 Task: Add Belgioioso Shredded Four Cheese Cup to the cart.
Action: Mouse moved to (793, 253)
Screenshot: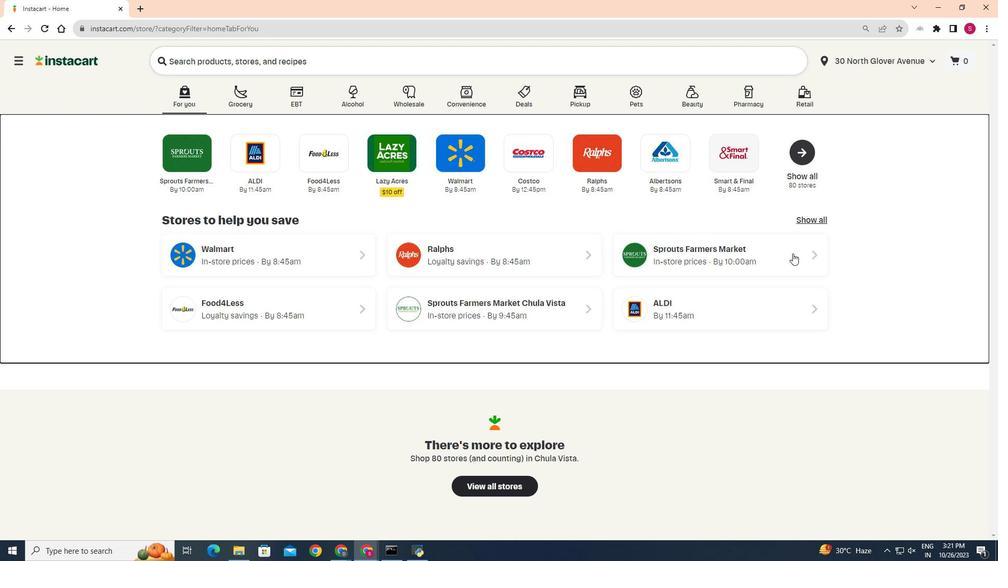 
Action: Mouse pressed left at (793, 253)
Screenshot: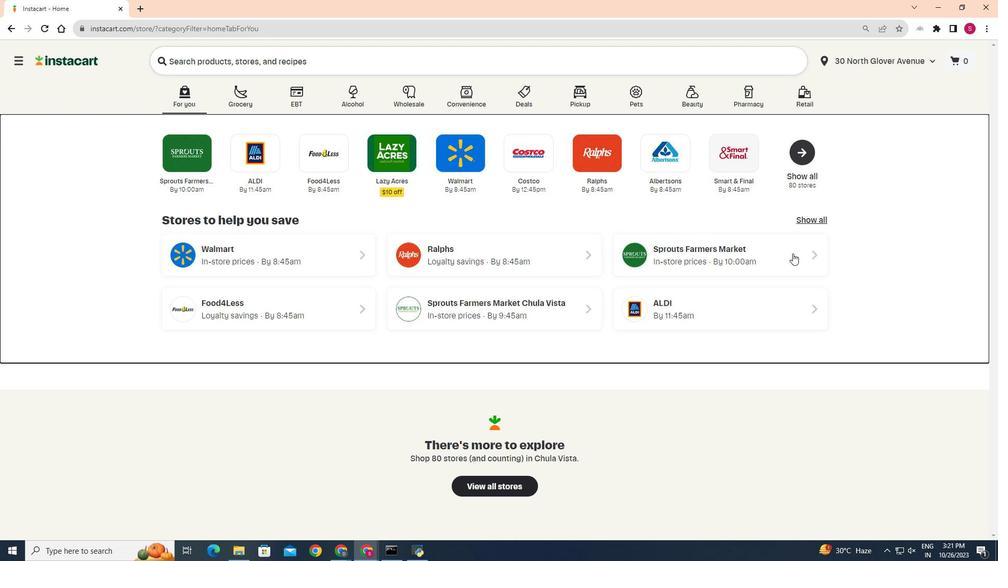 
Action: Mouse moved to (30, 436)
Screenshot: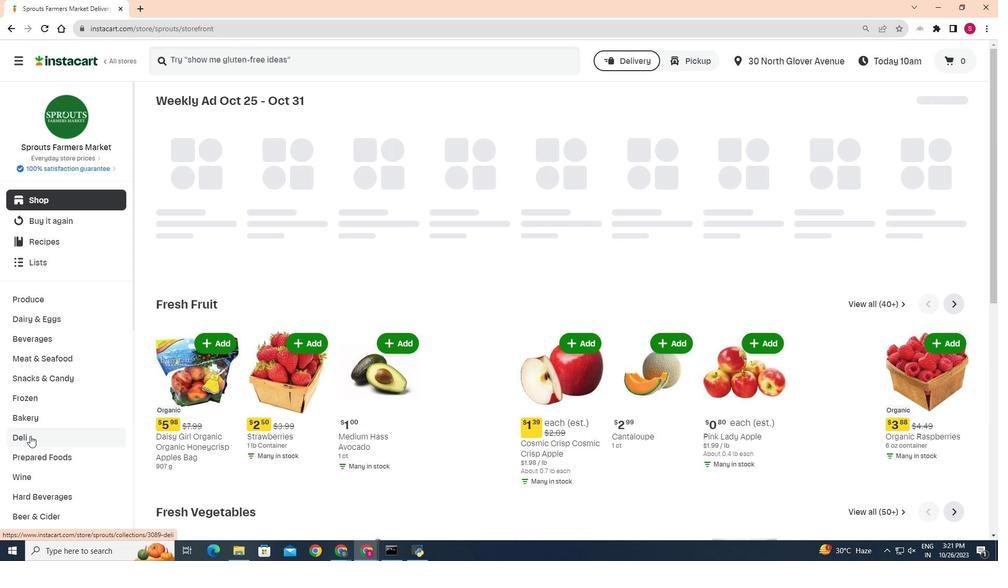 
Action: Mouse pressed left at (30, 436)
Screenshot: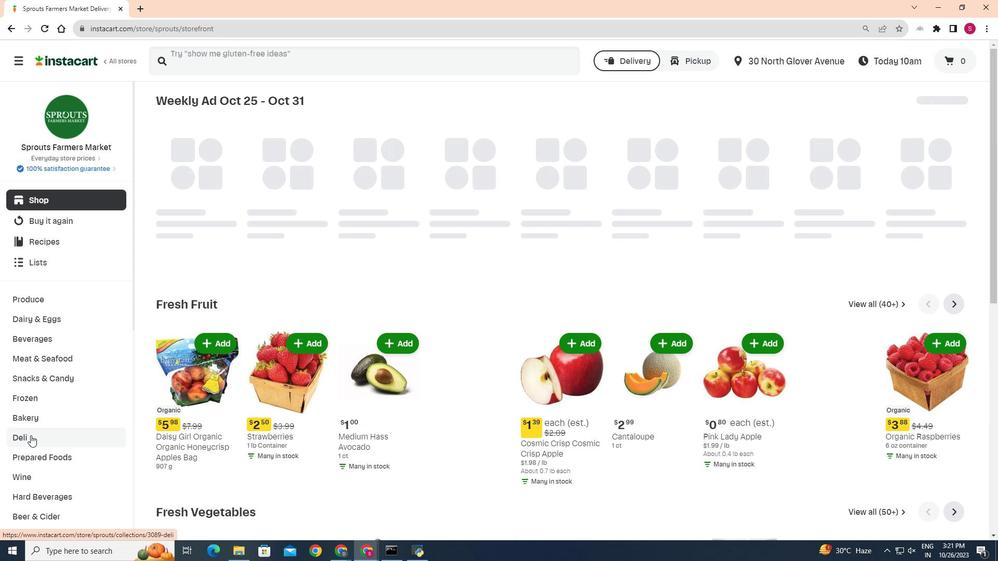 
Action: Mouse moved to (275, 127)
Screenshot: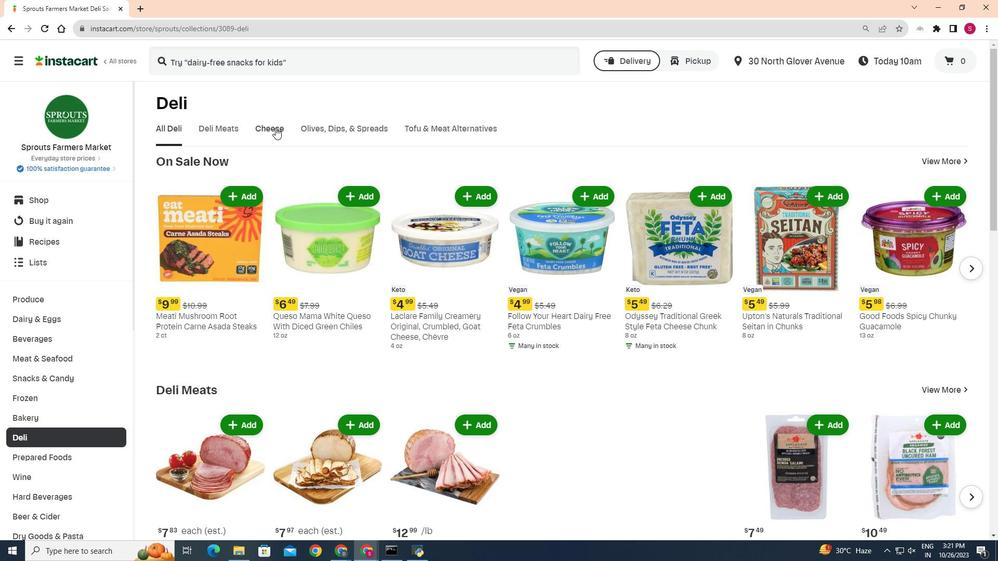 
Action: Mouse pressed left at (275, 127)
Screenshot: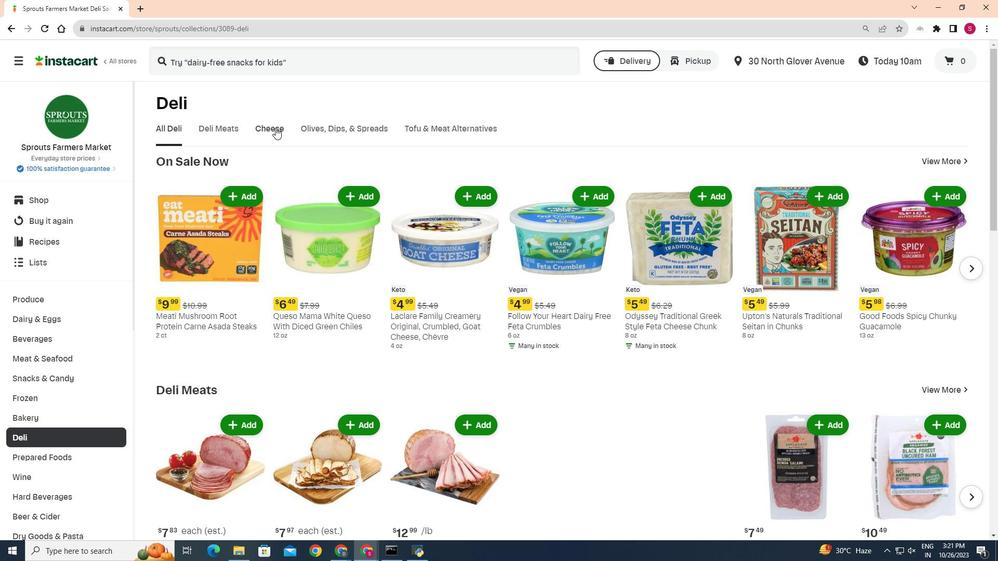 
Action: Mouse moved to (359, 167)
Screenshot: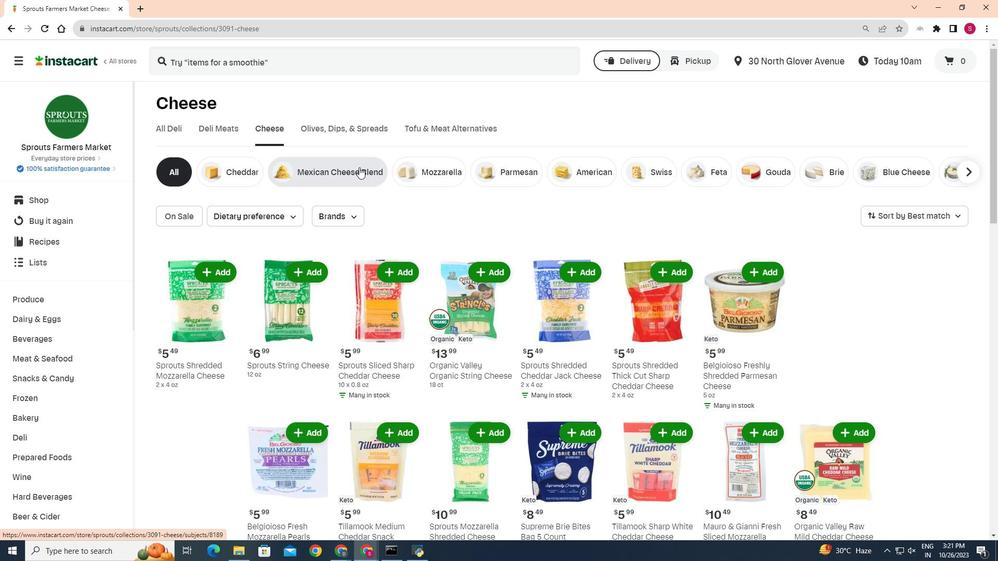 
Action: Mouse pressed left at (359, 167)
Screenshot: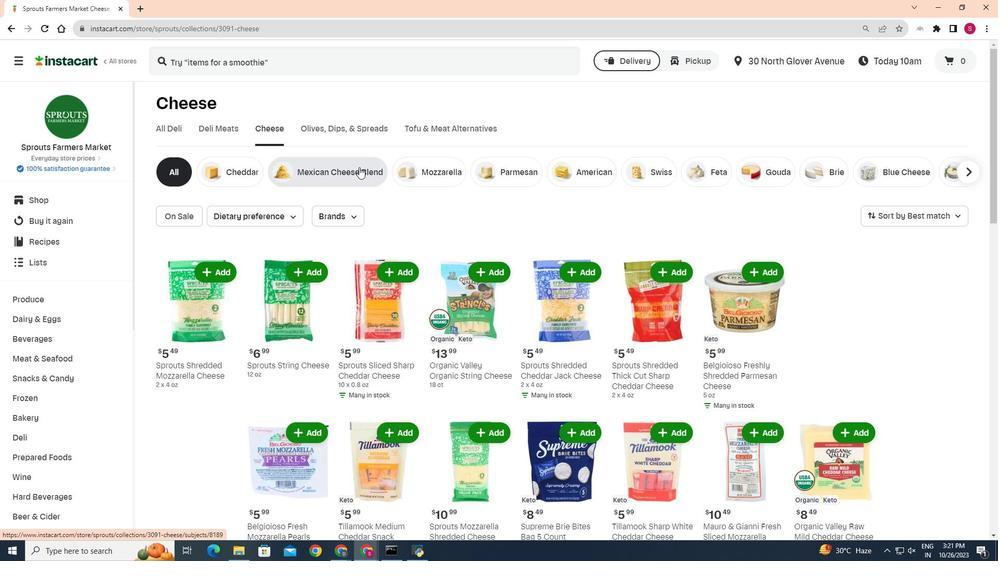 
Action: Mouse moved to (865, 365)
Screenshot: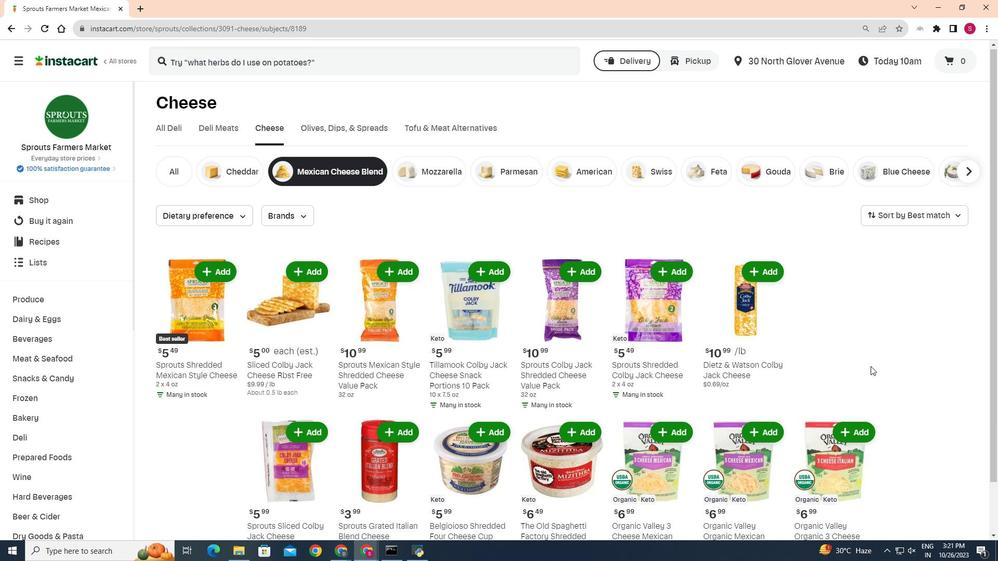 
Action: Mouse scrolled (865, 364) with delta (0, 0)
Screenshot: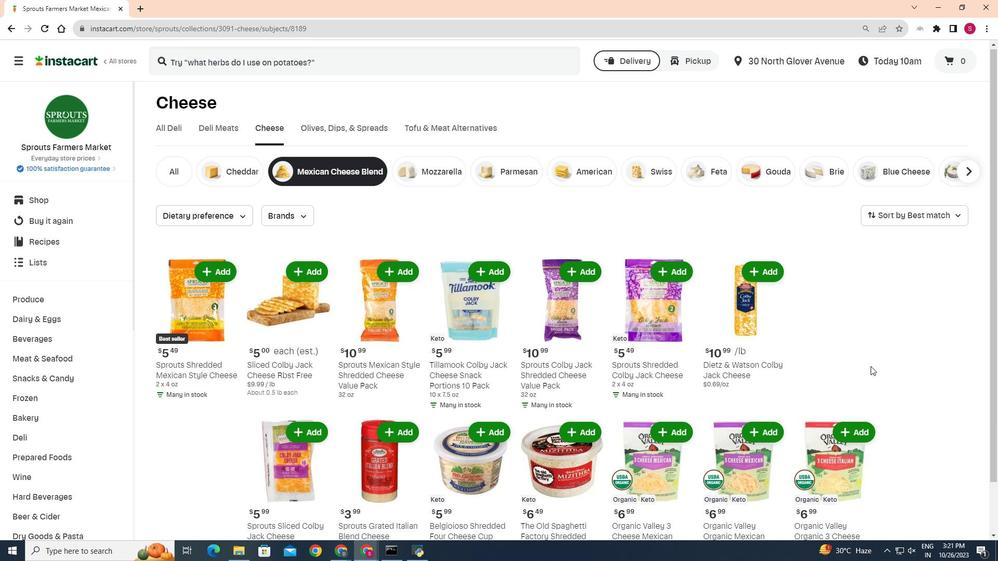 
Action: Mouse moved to (490, 372)
Screenshot: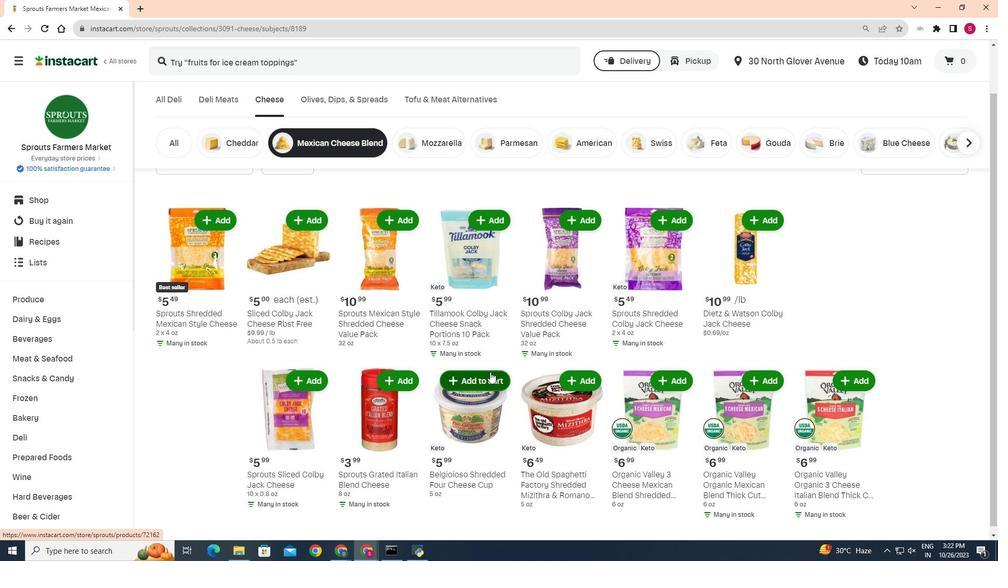 
Action: Mouse pressed left at (490, 372)
Screenshot: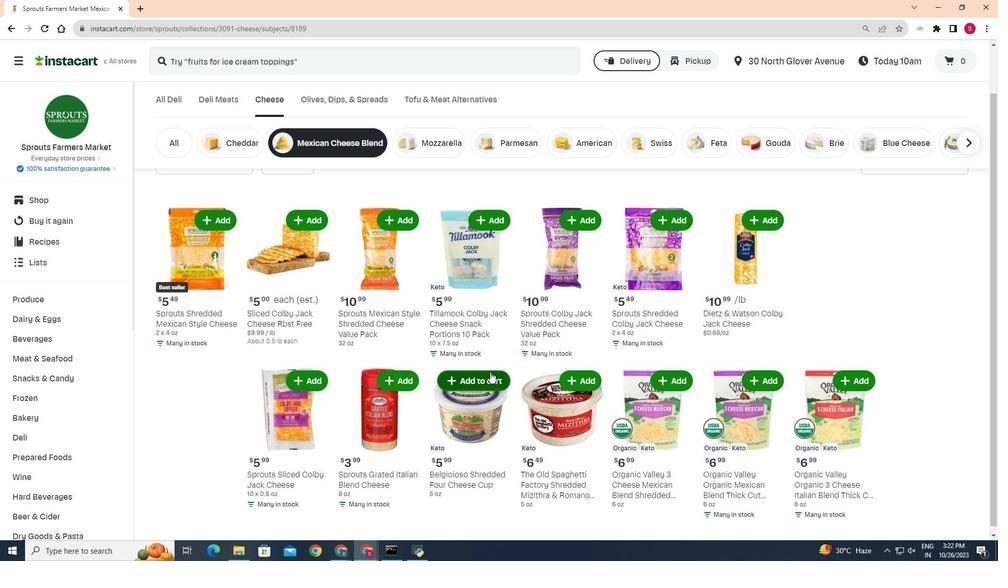 
Action: Mouse moved to (545, 357)
Screenshot: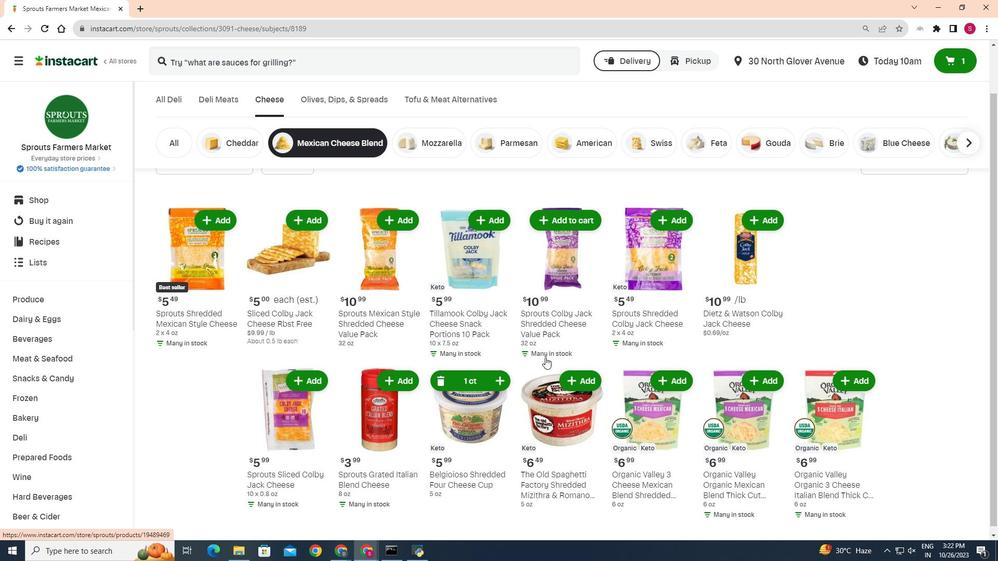 
